 Task: Create in the project TrueNorth and in the Backlog issue 'Create a new online platform for online dance classes with advanced motion tracking and analysis features' a child issue 'Chatbot conversation user demographics analysis and reporting', and assign it to team member softage.3@softage.net.
Action: Mouse moved to (548, 429)
Screenshot: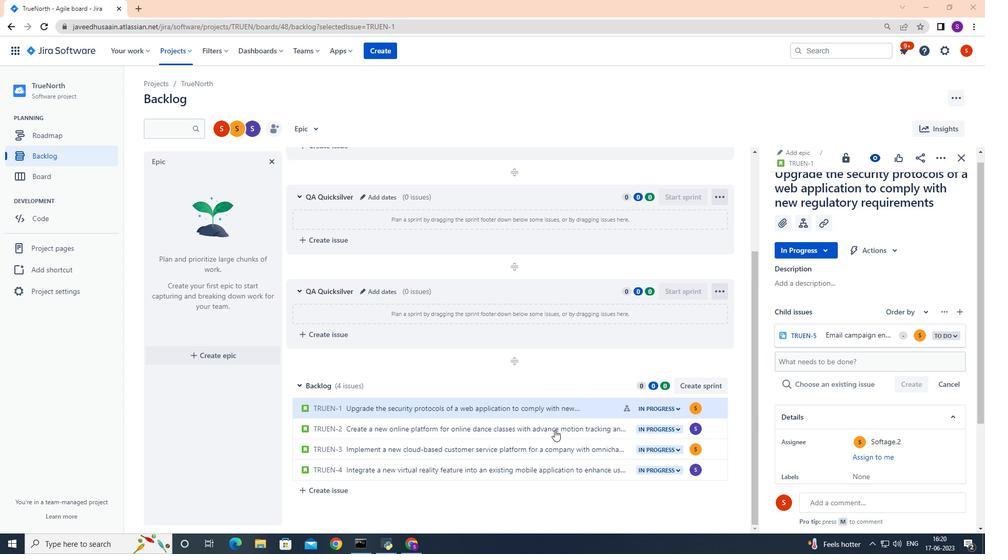 
Action: Mouse pressed left at (548, 429)
Screenshot: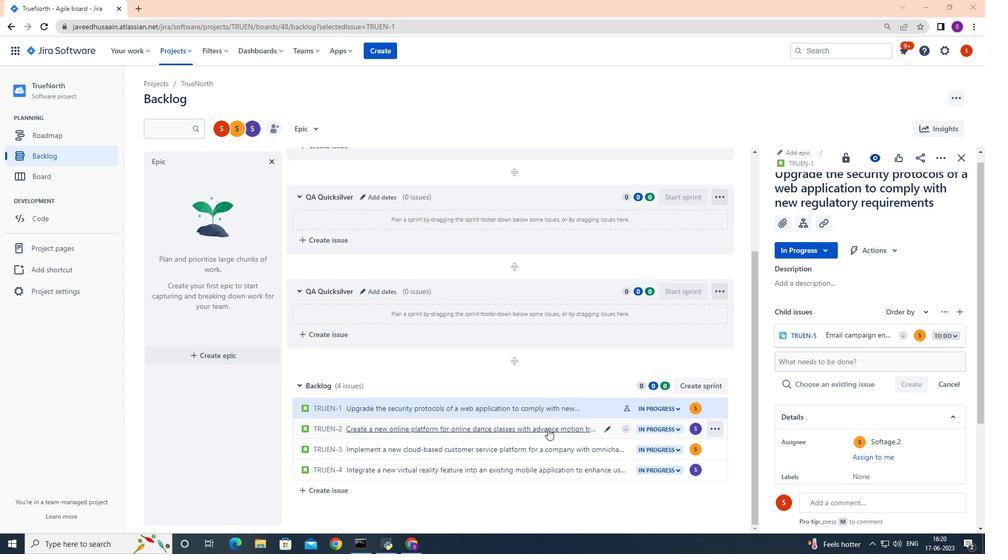 
Action: Mouse moved to (801, 247)
Screenshot: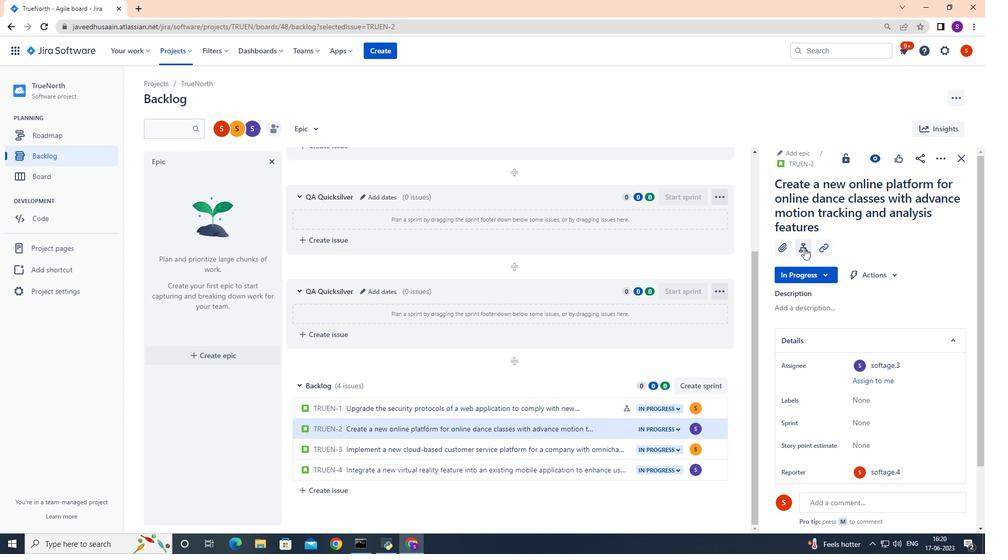 
Action: Mouse pressed left at (801, 247)
Screenshot: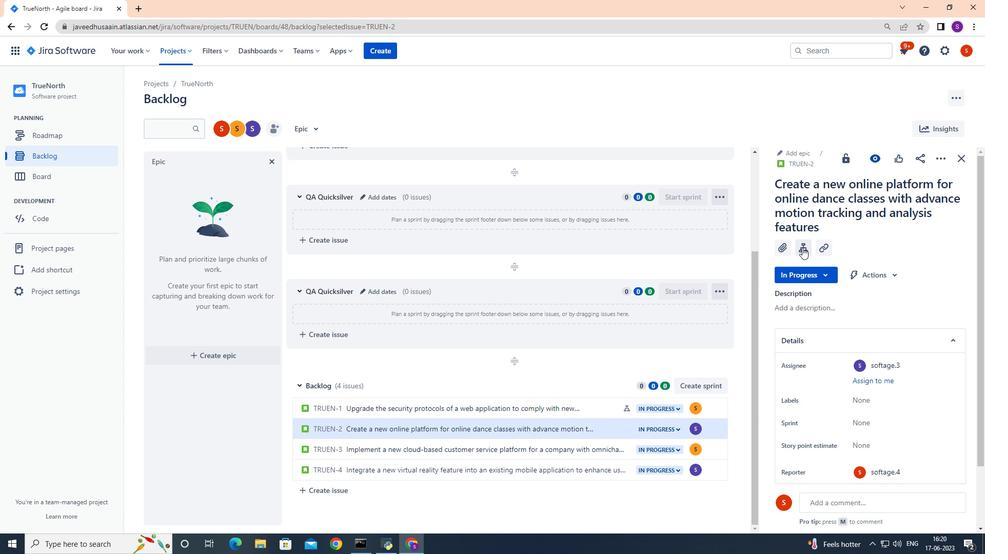 
Action: Mouse moved to (788, 332)
Screenshot: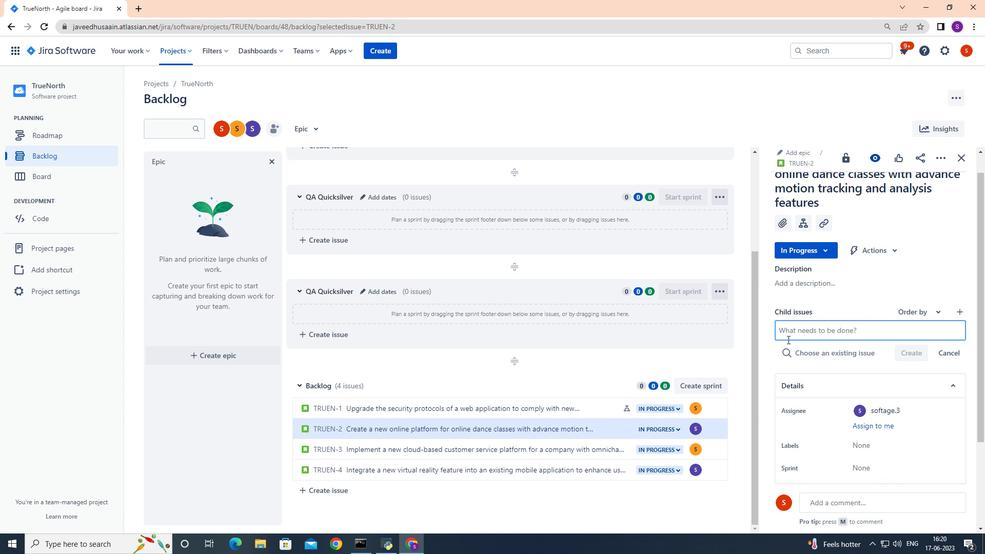 
Action: Mouse pressed left at (788, 332)
Screenshot: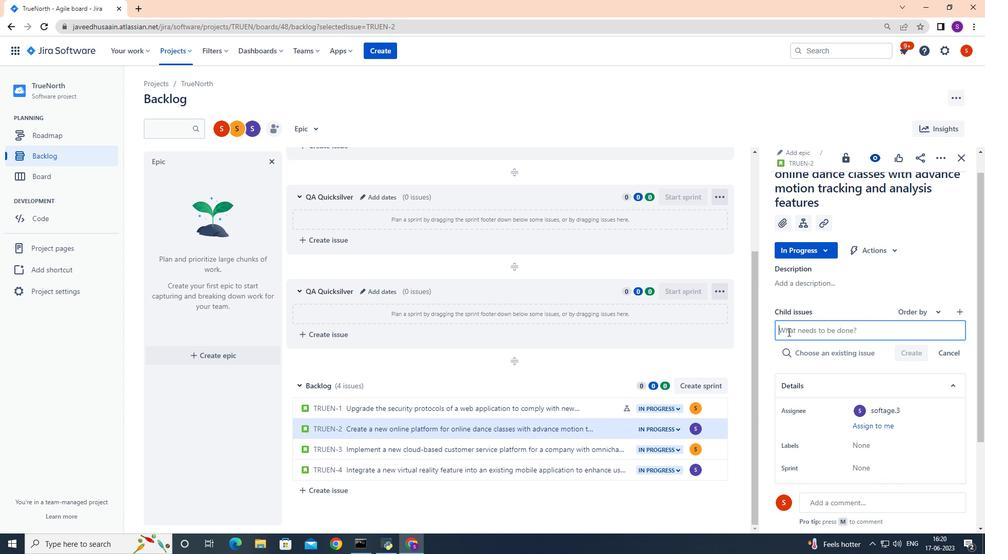 
Action: Key pressed <Key.shift>Chatbotb<Key.space><Key.backspace><Key.backspace><Key.space>
Screenshot: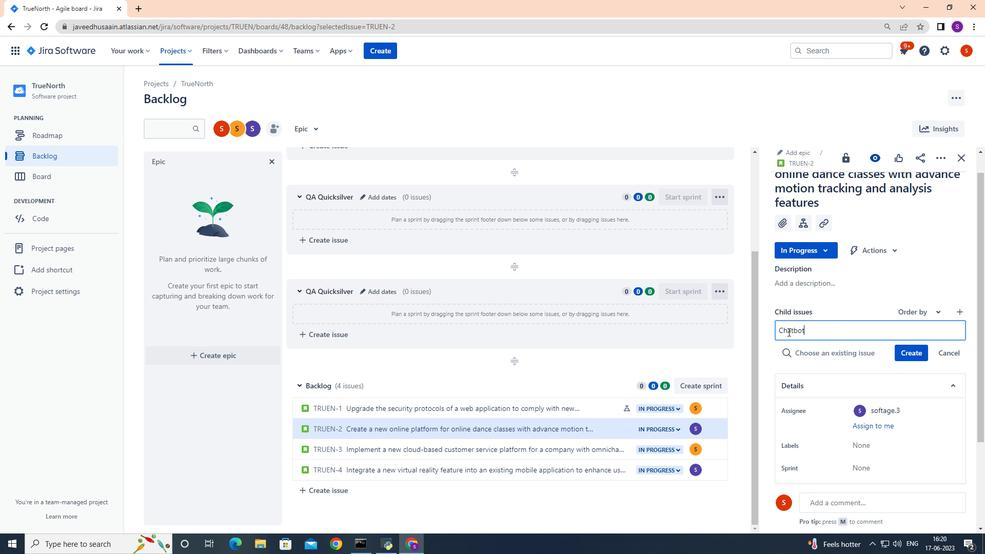 
Action: Mouse moved to (985, 326)
Screenshot: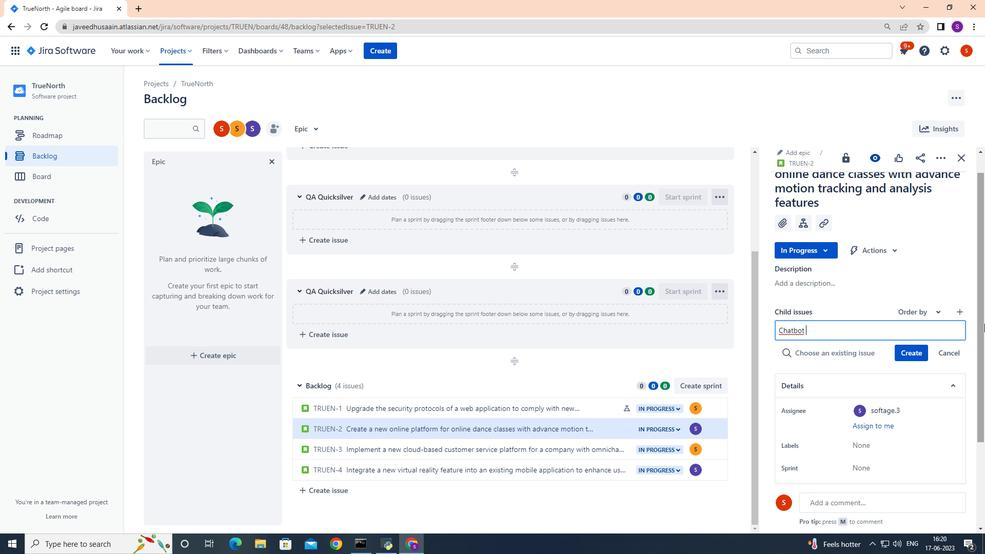
Action: Key pressed conversation<Key.space>user<Key.space>demof<Key.backspace>graphics<Key.space>analysis<Key.space>and<Key.space>reporting
Screenshot: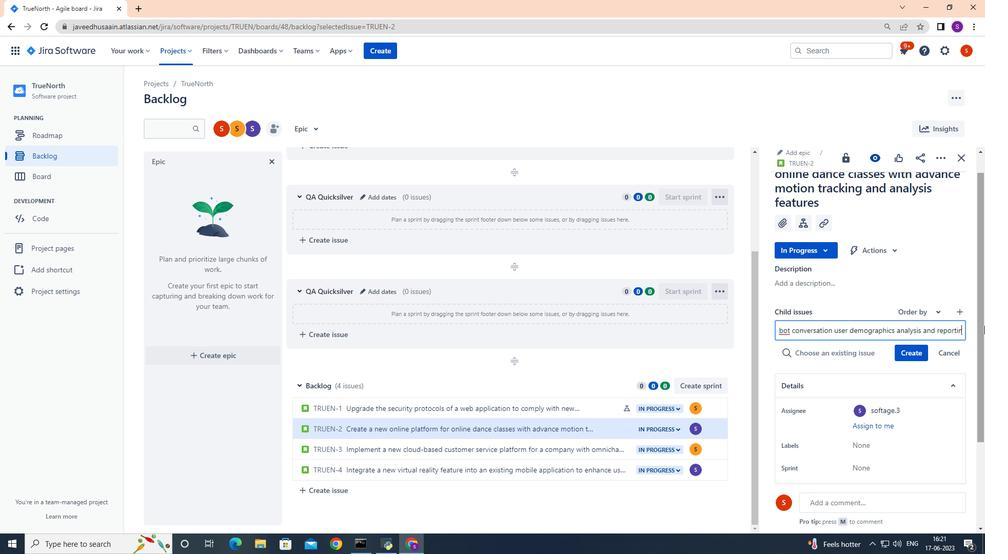 
Action: Mouse moved to (873, 329)
Screenshot: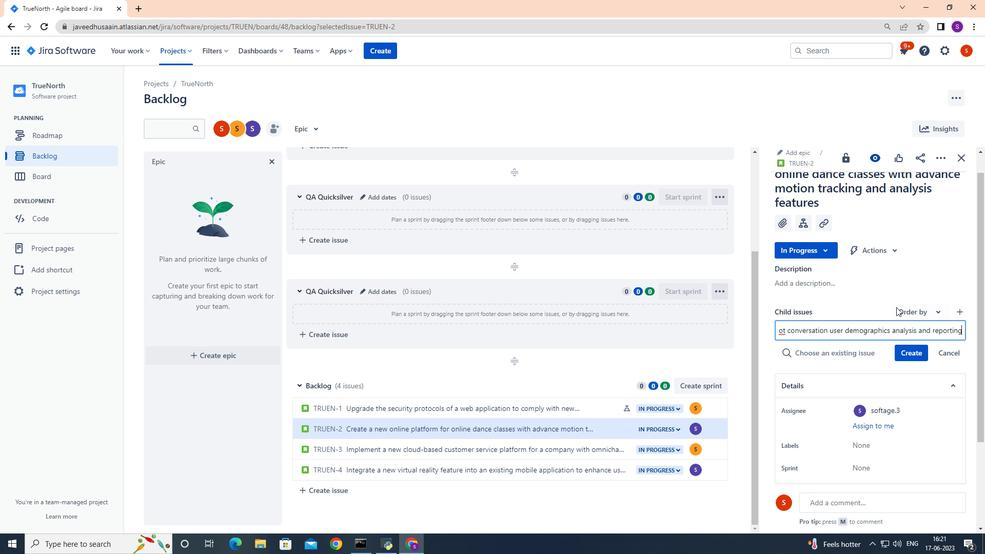 
Action: Mouse pressed left at (873, 329)
Screenshot: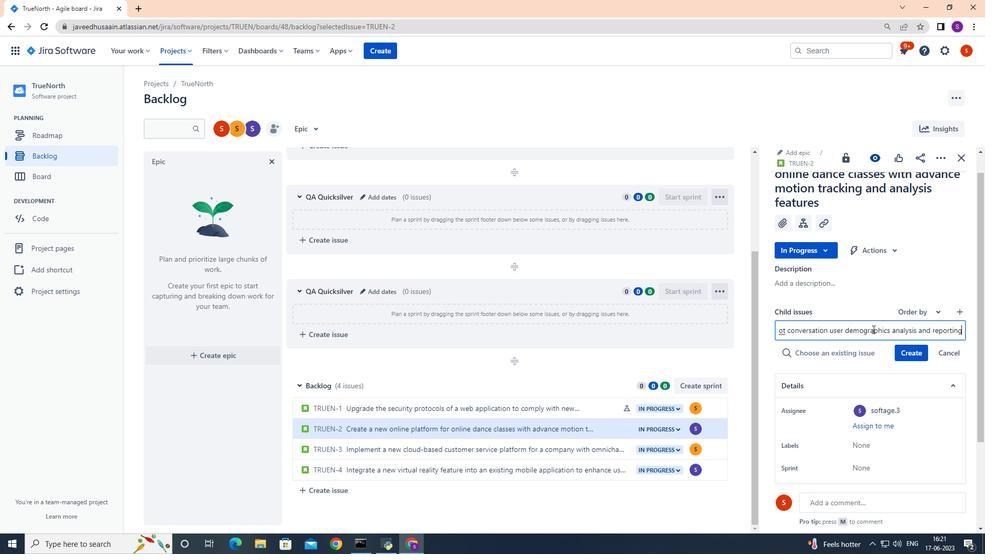 
Action: Mouse moved to (830, 335)
Screenshot: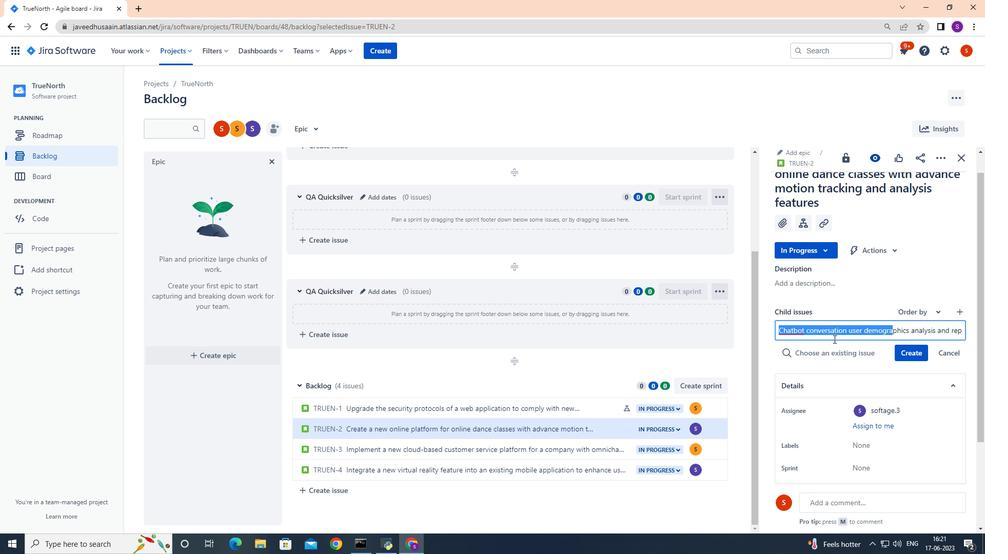 
Action: Mouse pressed left at (830, 335)
Screenshot: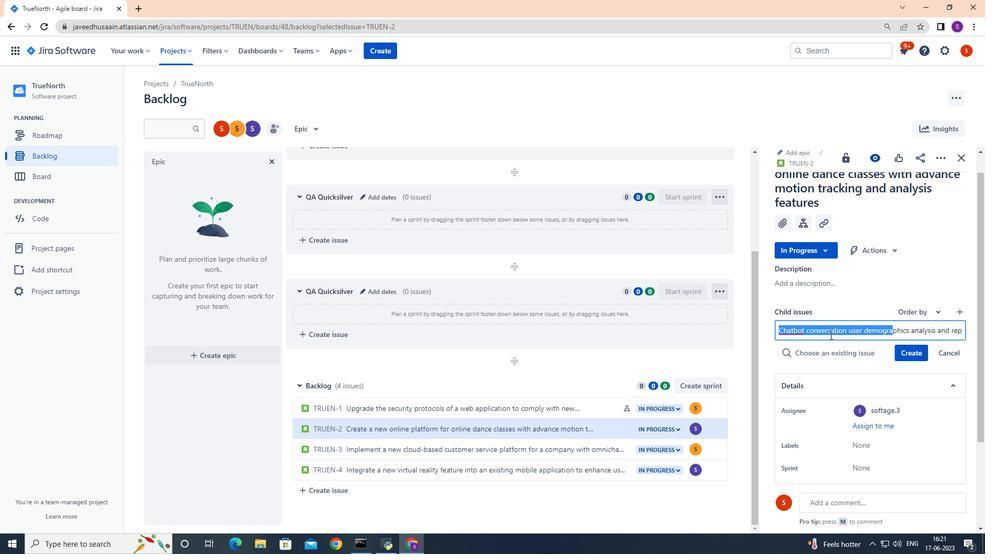 
Action: Mouse moved to (913, 354)
Screenshot: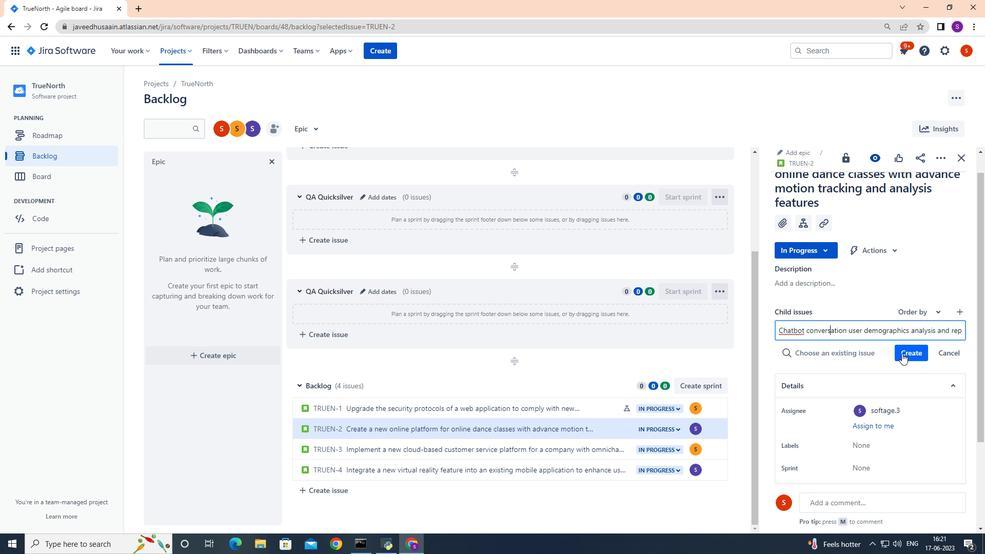 
Action: Mouse pressed left at (913, 354)
Screenshot: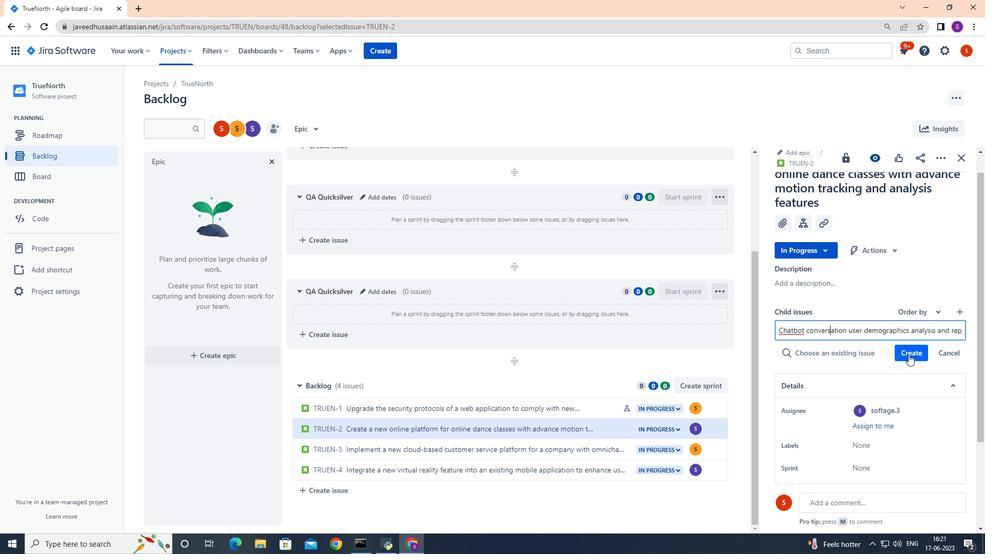 
Action: Mouse moved to (924, 335)
Screenshot: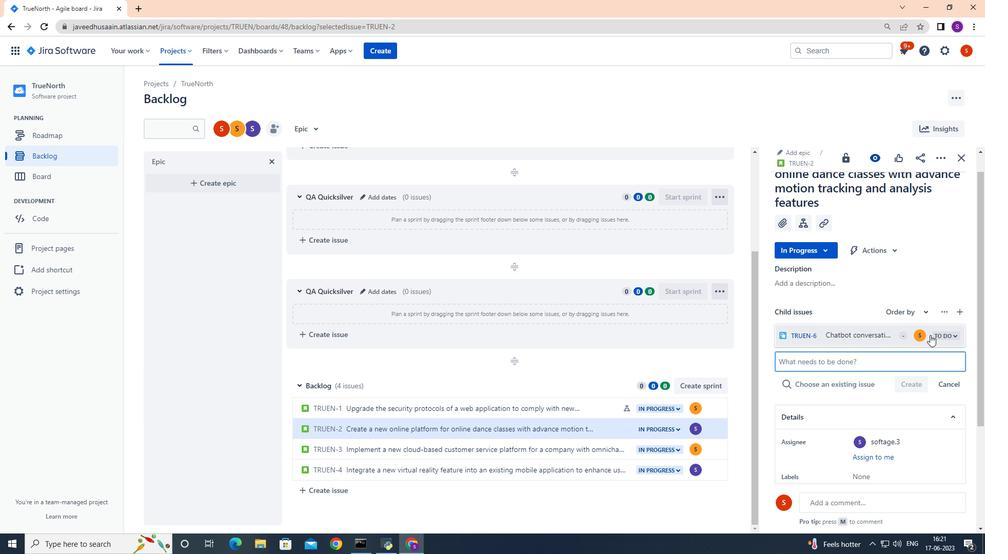 
Action: Mouse pressed left at (924, 335)
Screenshot: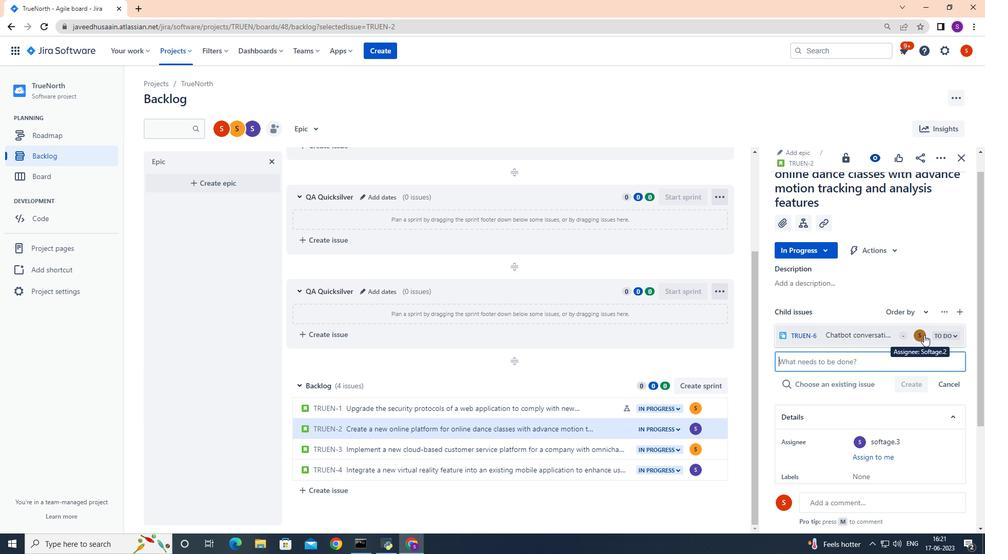 
Action: Mouse moved to (850, 285)
Screenshot: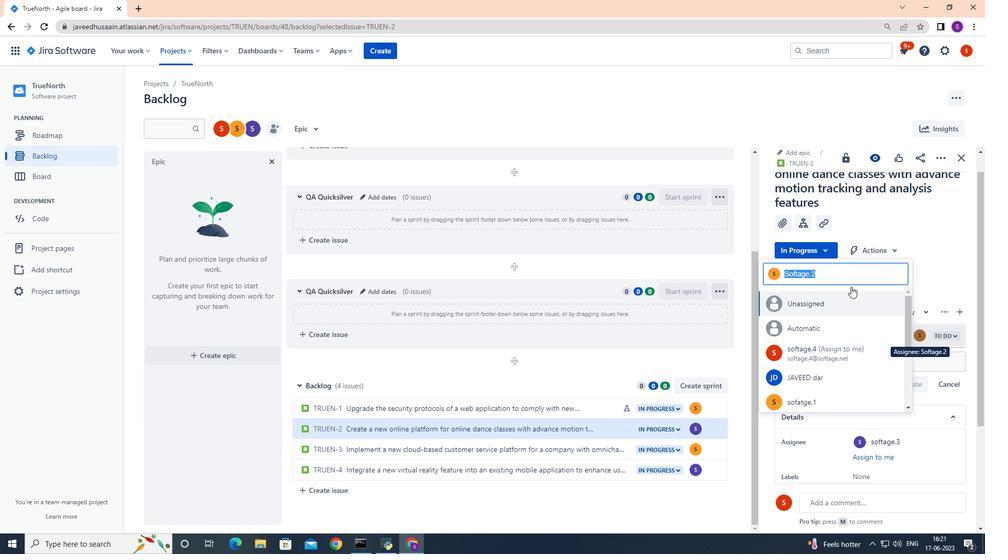 
Action: Key pressed <Key.backspace>softage.3<Key.shift>@softgae.net
Screenshot: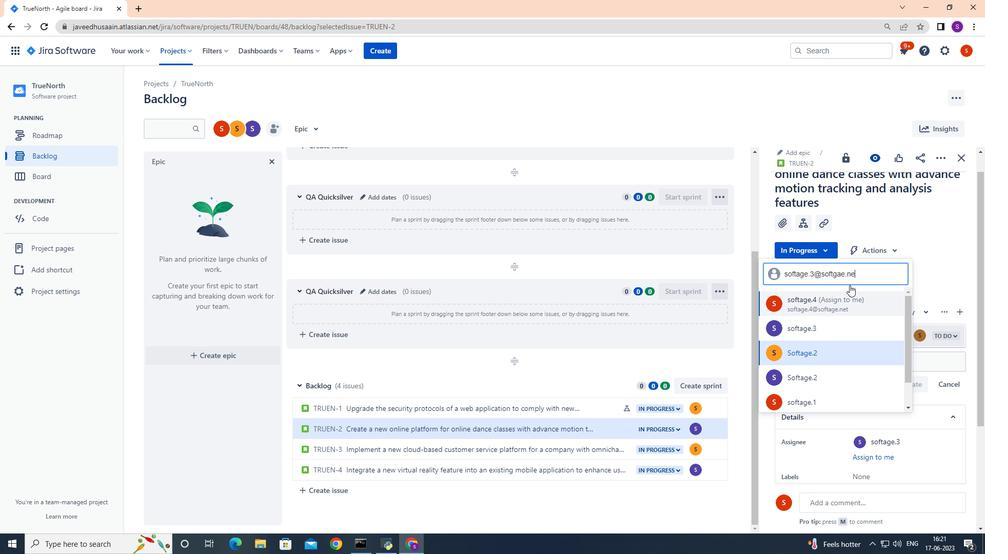 
Action: Mouse moved to (868, 317)
Screenshot: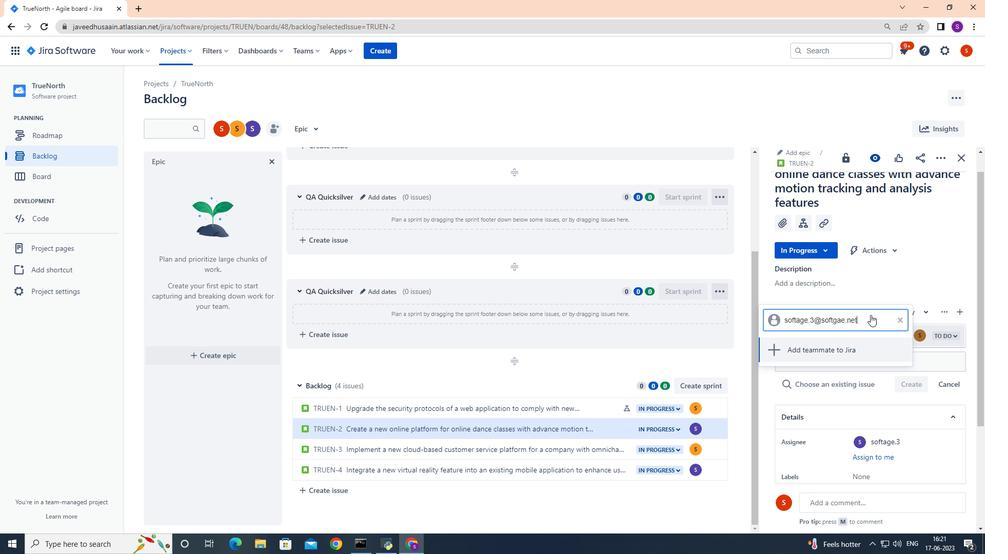 
Action: Mouse pressed left at (868, 317)
Screenshot: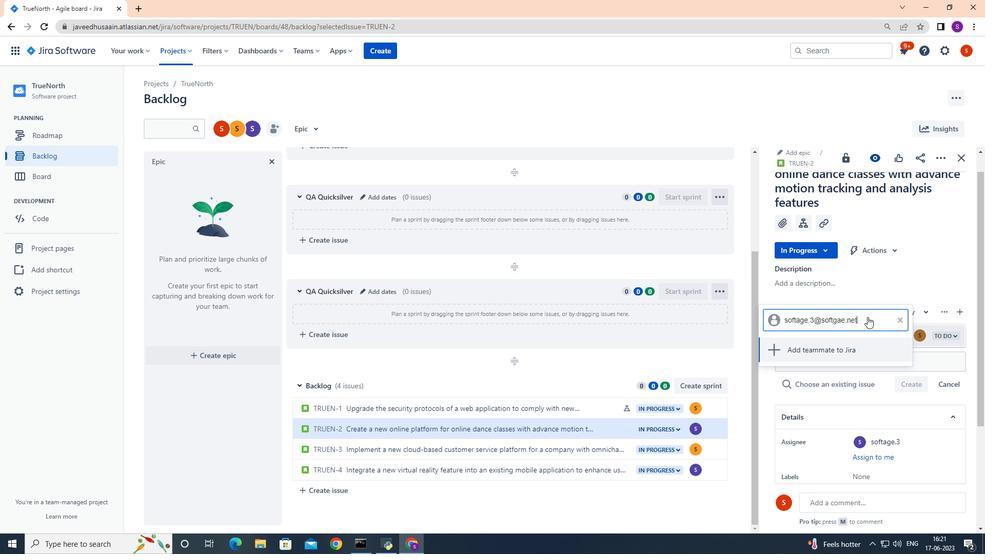 
Action: Mouse moved to (919, 339)
Screenshot: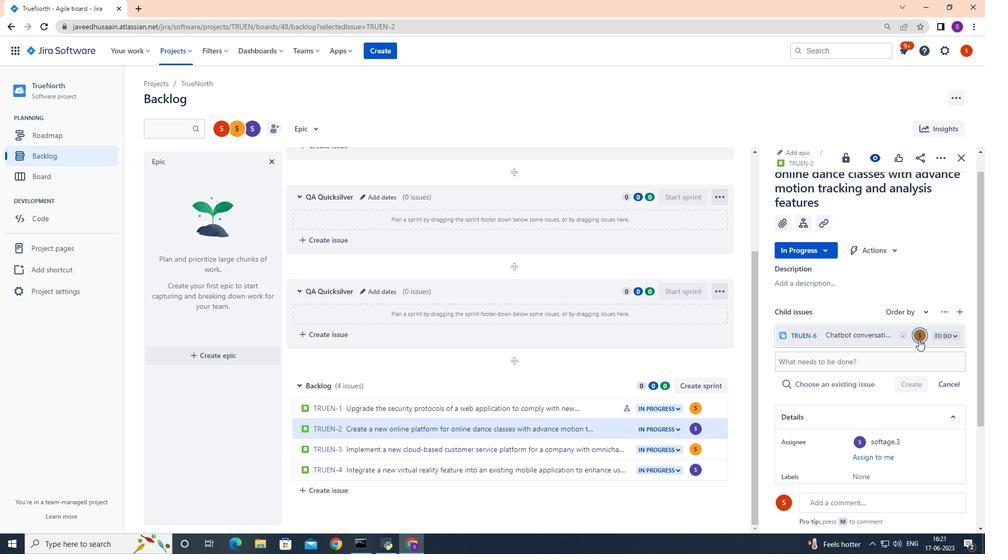 
Action: Mouse pressed left at (919, 339)
Screenshot: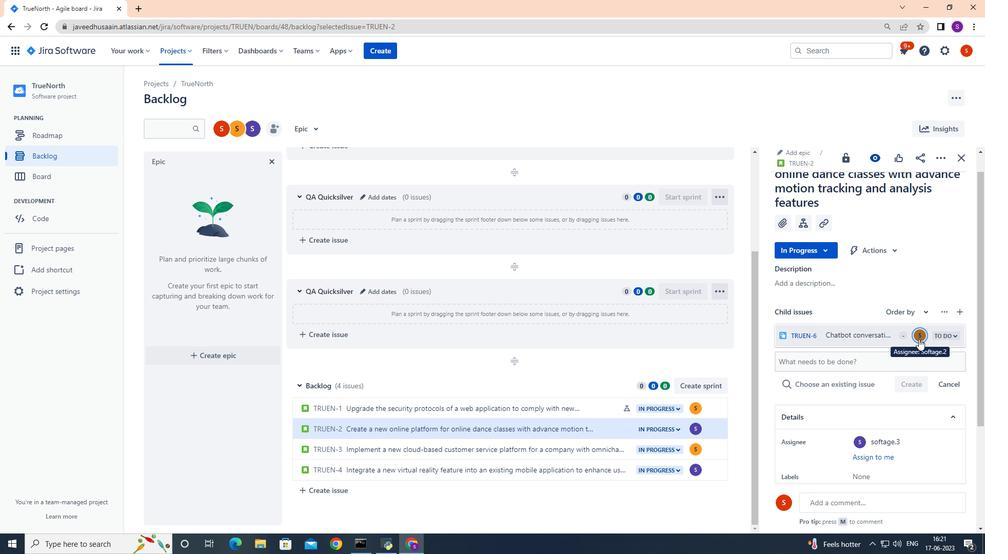 
Action: Mouse moved to (899, 293)
Screenshot: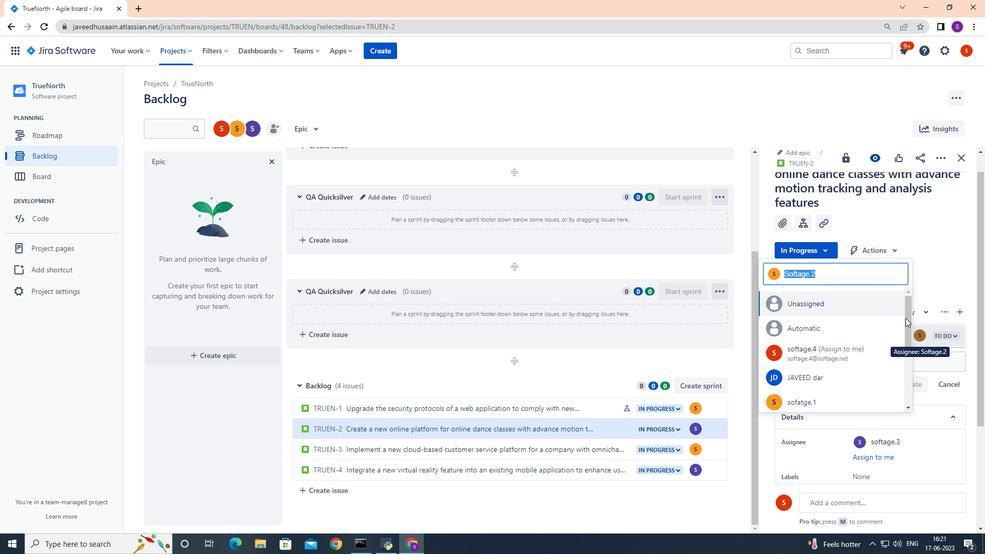 
Action: Key pressed <Key.backspace>softage.3<Key.shift>@softage.net<Key.backspace><Key.backspace><Key.backspace><Key.backspace>
Screenshot: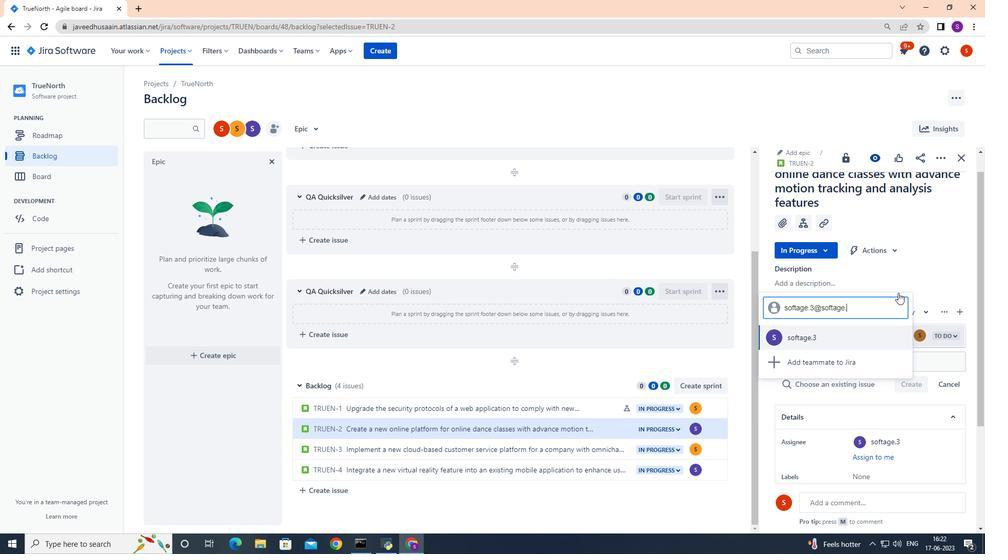 
Action: Mouse moved to (804, 330)
Screenshot: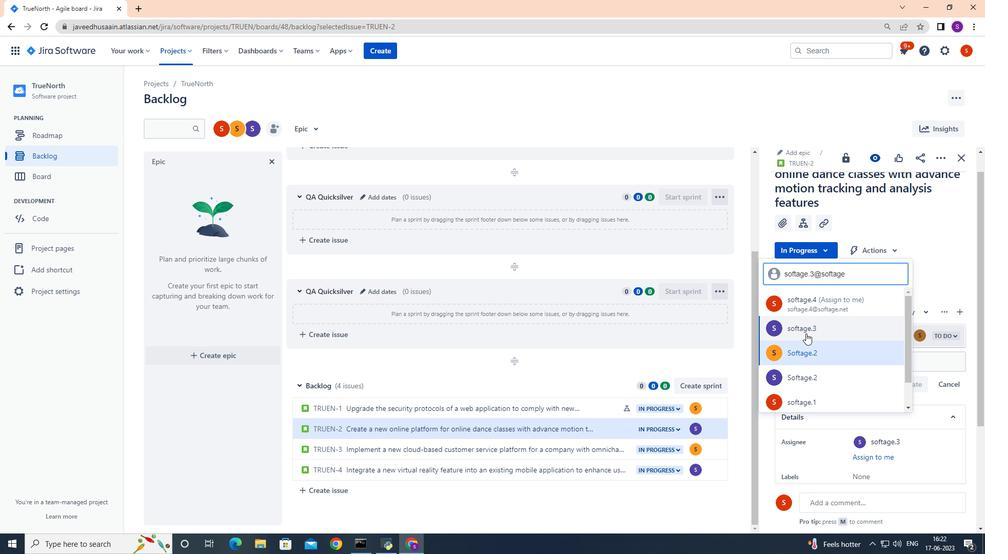 
Action: Mouse pressed left at (804, 330)
Screenshot: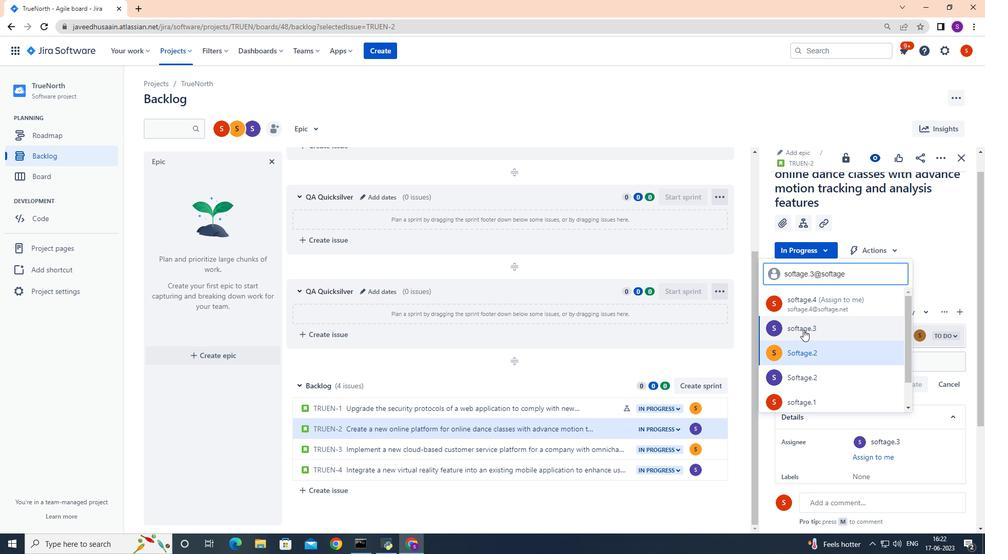 
Action: Mouse moved to (826, 349)
Screenshot: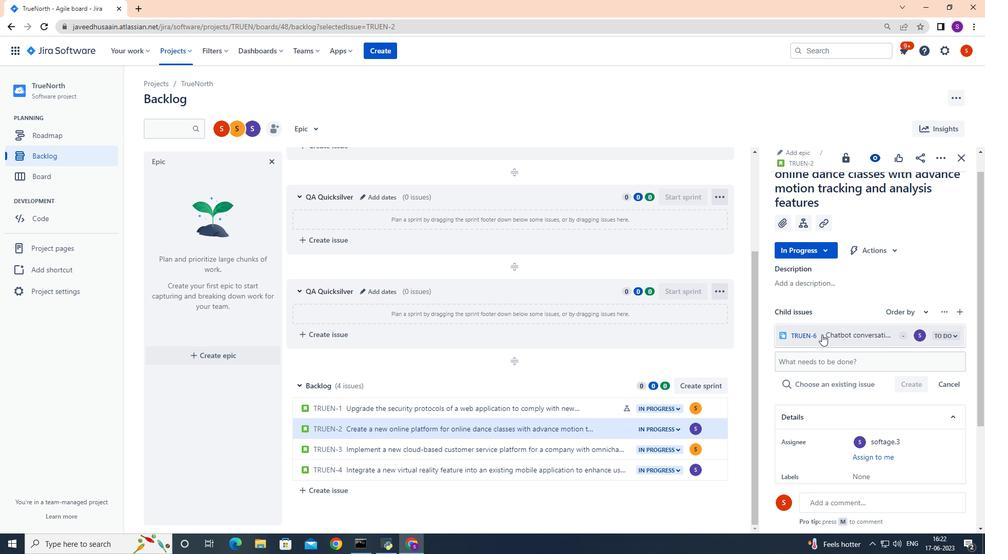 
